 Task: Add the product "Bic Special Edition Lighter (2 ct)" to cart from the store "Walgreens".
Action: Mouse pressed left at (47, 71)
Screenshot: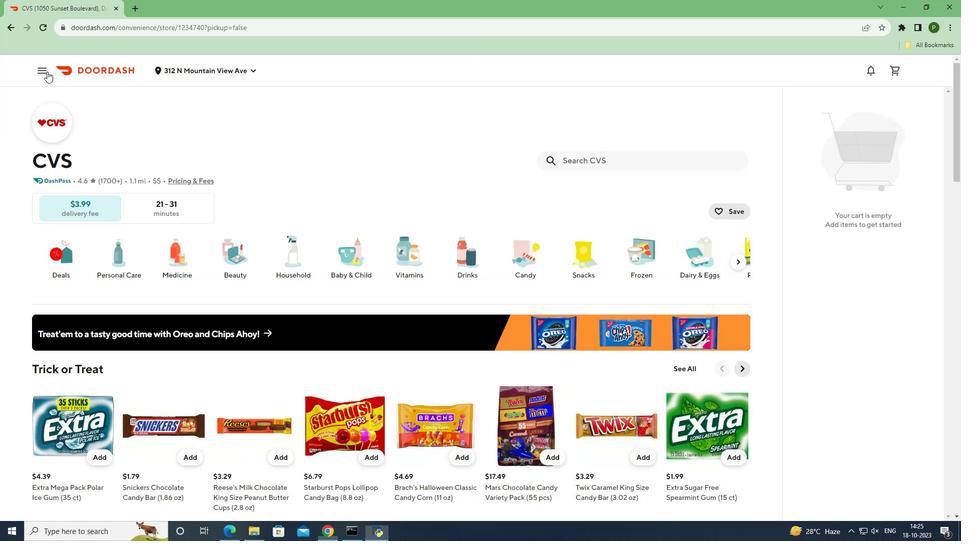 
Action: Mouse moved to (44, 146)
Screenshot: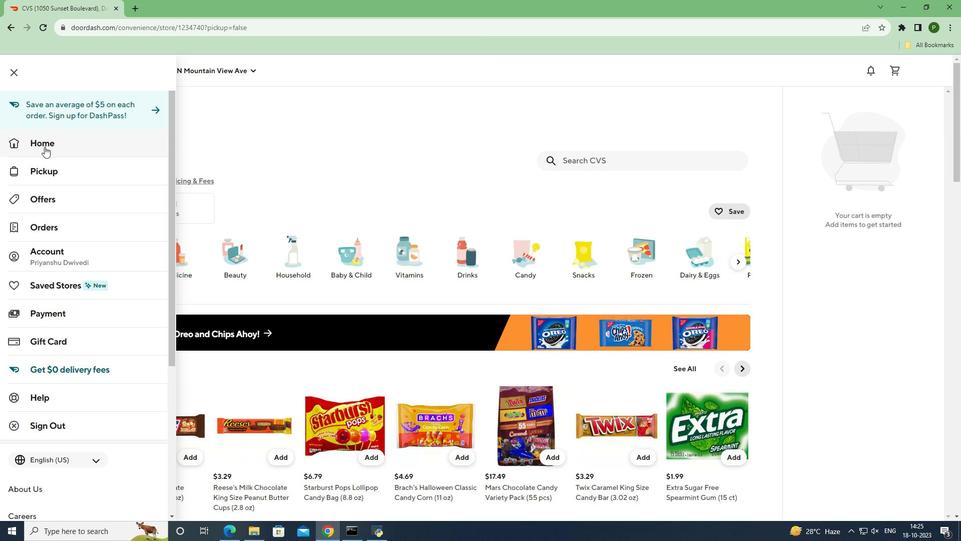 
Action: Mouse pressed left at (44, 146)
Screenshot: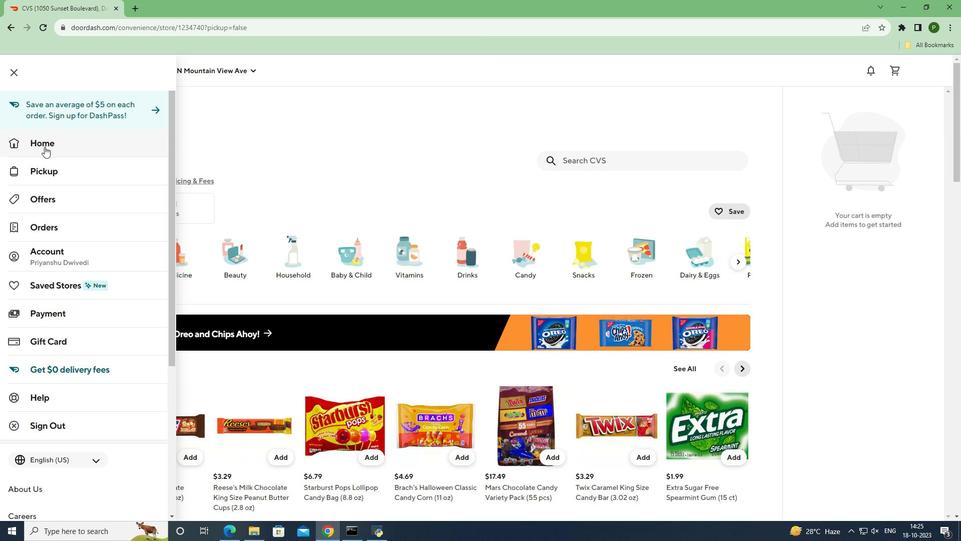 
Action: Mouse moved to (764, 108)
Screenshot: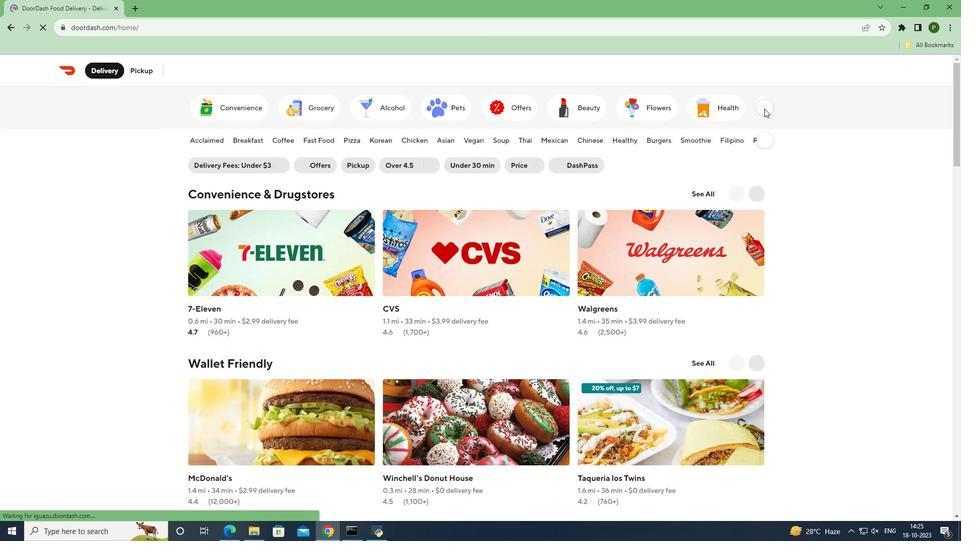 
Action: Mouse pressed left at (764, 108)
Screenshot: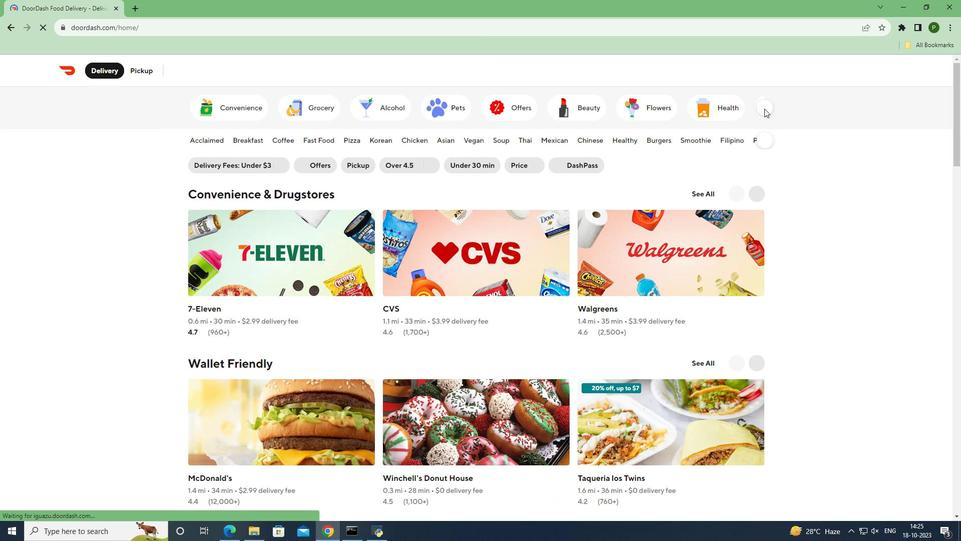 
Action: Mouse moved to (401, 107)
Screenshot: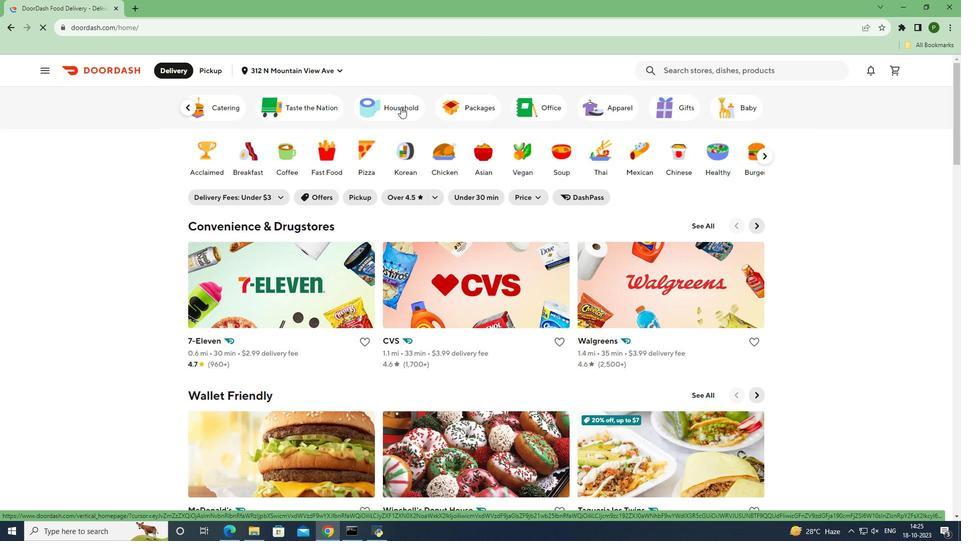 
Action: Mouse pressed left at (401, 107)
Screenshot: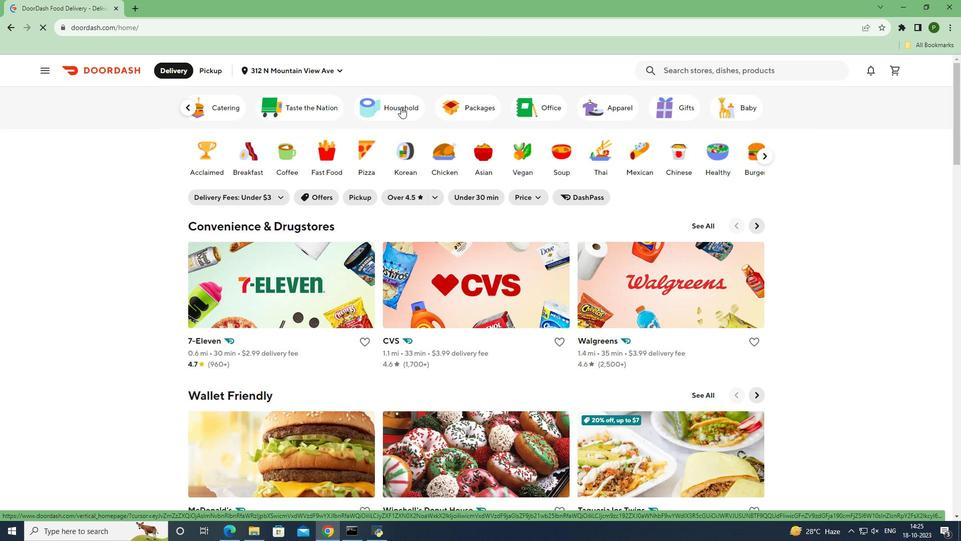 
Action: Mouse moved to (429, 431)
Screenshot: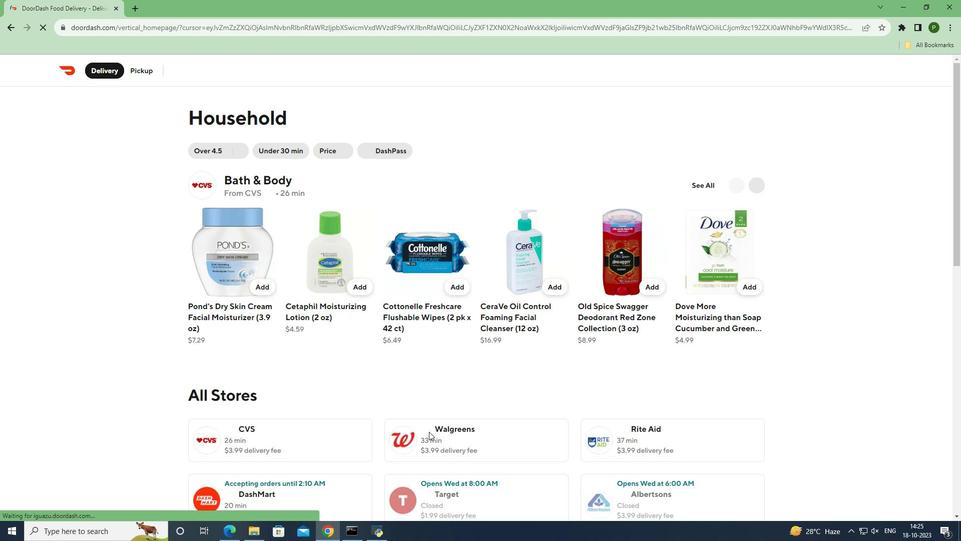 
Action: Mouse pressed left at (429, 431)
Screenshot: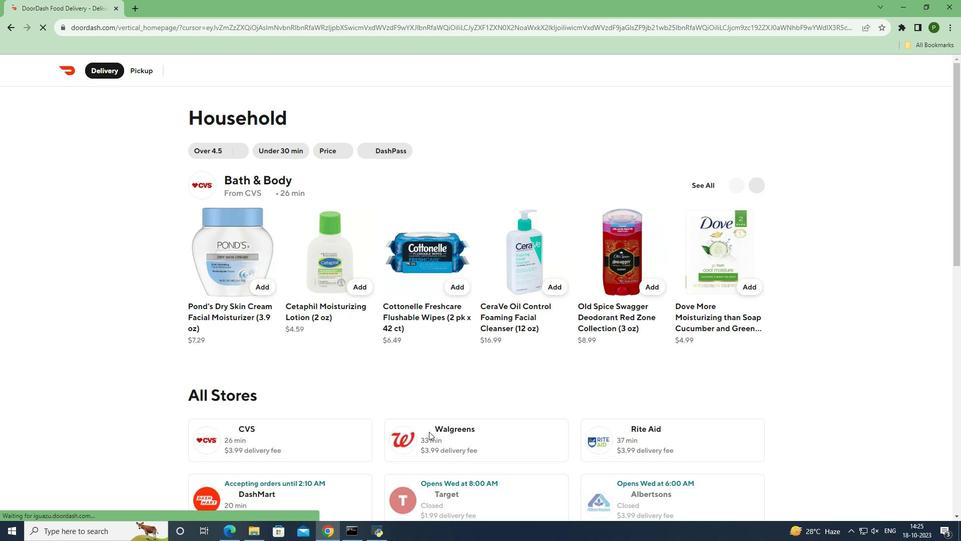 
Action: Mouse moved to (591, 159)
Screenshot: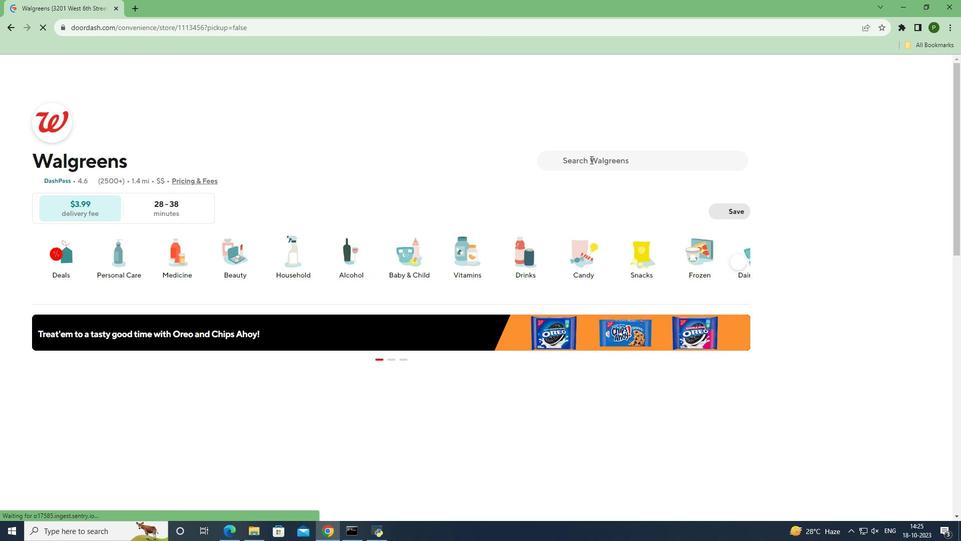 
Action: Mouse pressed left at (591, 159)
Screenshot: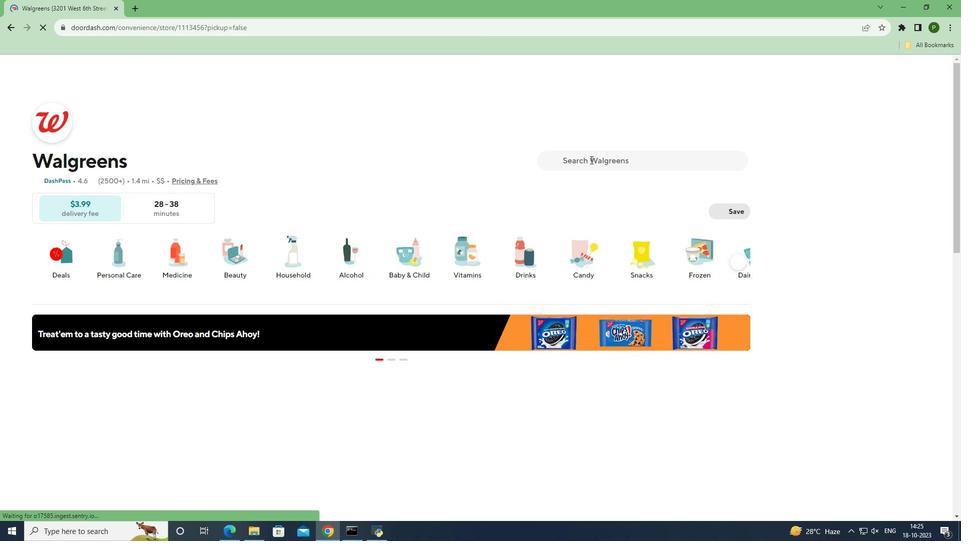 
Action: Key pressed <Key.caps_lock>B<Key.caps_lock>ic<Key.space><Key.caps_lock>S<Key.caps_lock>pecial<Key.space><Key.caps_lock>E<Key.caps_lock>dition<Key.space><Key.caps_lock>L<Key.caps_lock>ighter<Key.space><Key.shift_r>(2<Key.space>ct<Key.shift_r>)
Screenshot: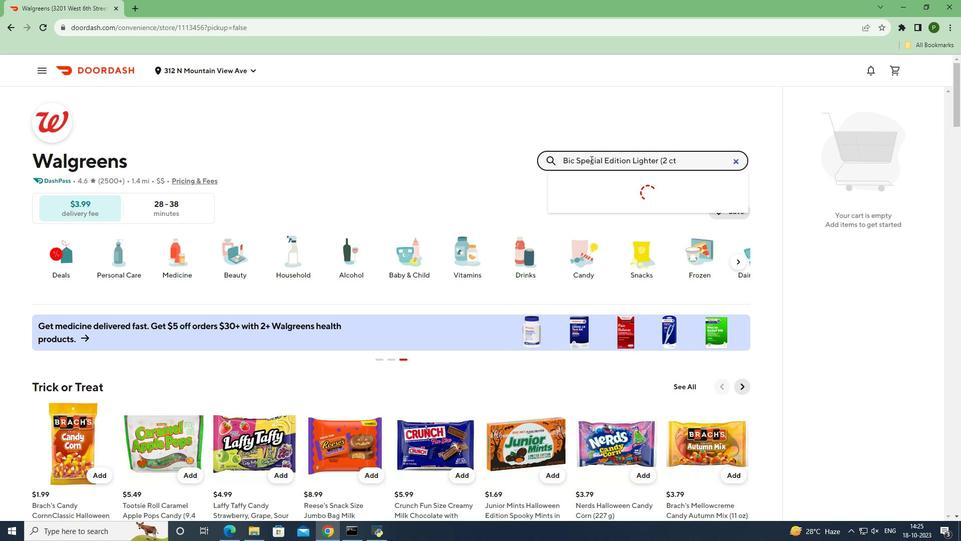 
Action: Mouse moved to (598, 185)
Screenshot: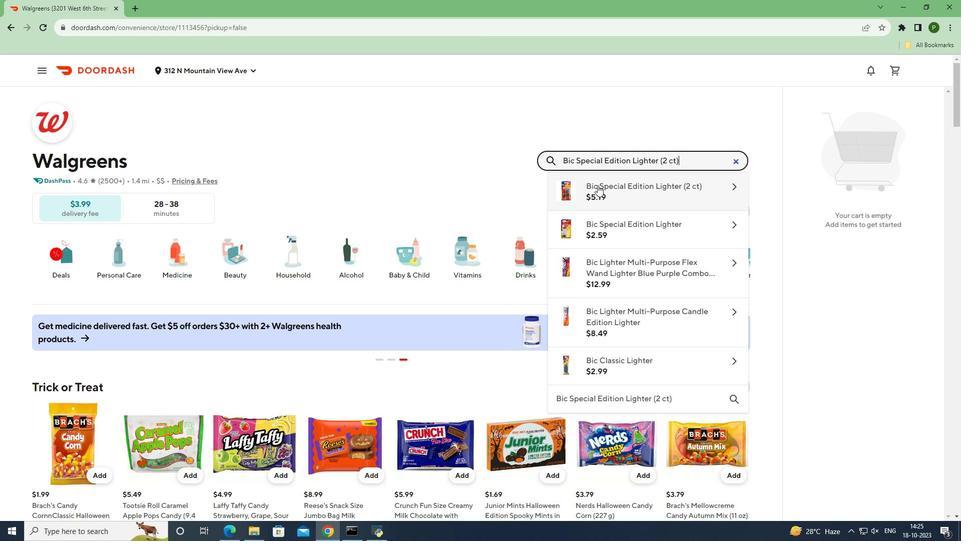 
Action: Mouse pressed left at (598, 185)
Screenshot: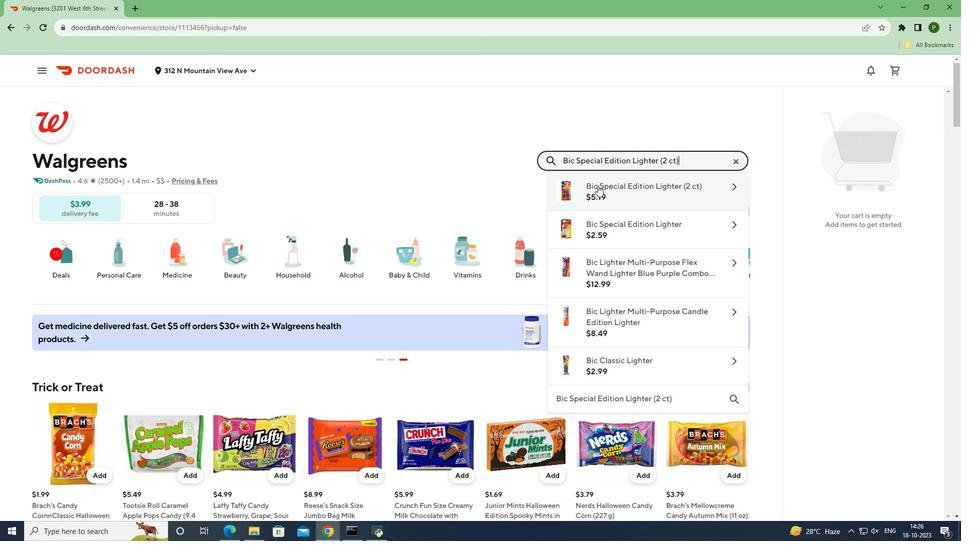 
Action: Mouse moved to (637, 493)
Screenshot: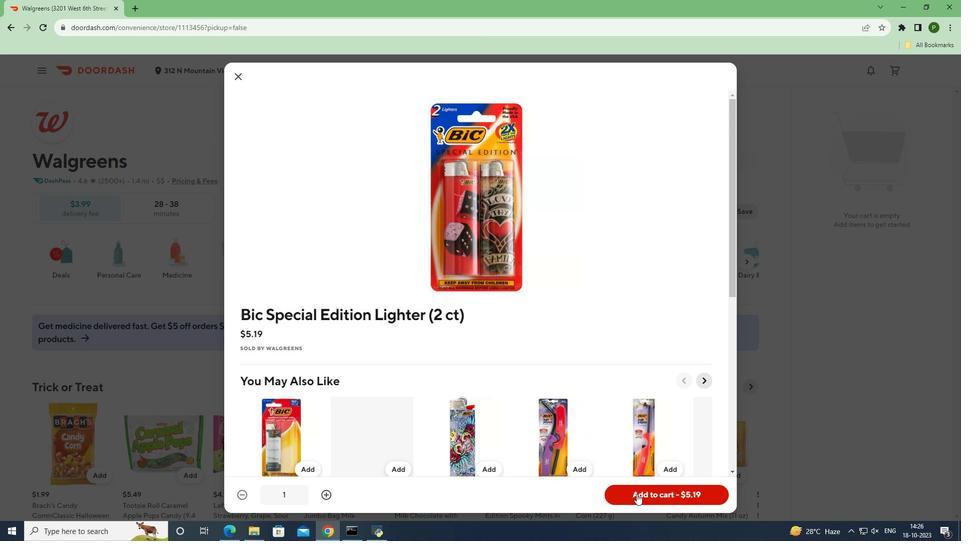 
Action: Mouse pressed left at (637, 493)
Screenshot: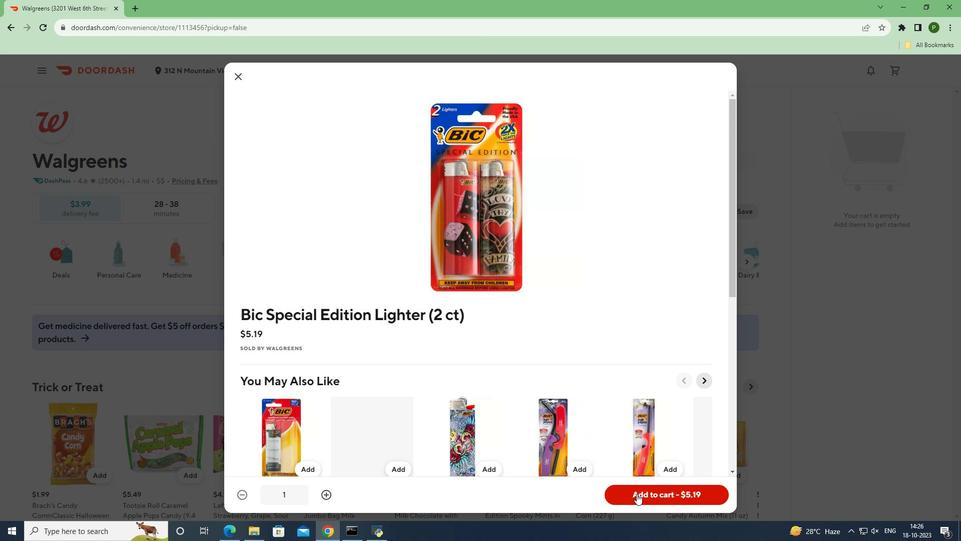 
Action: Mouse moved to (794, 344)
Screenshot: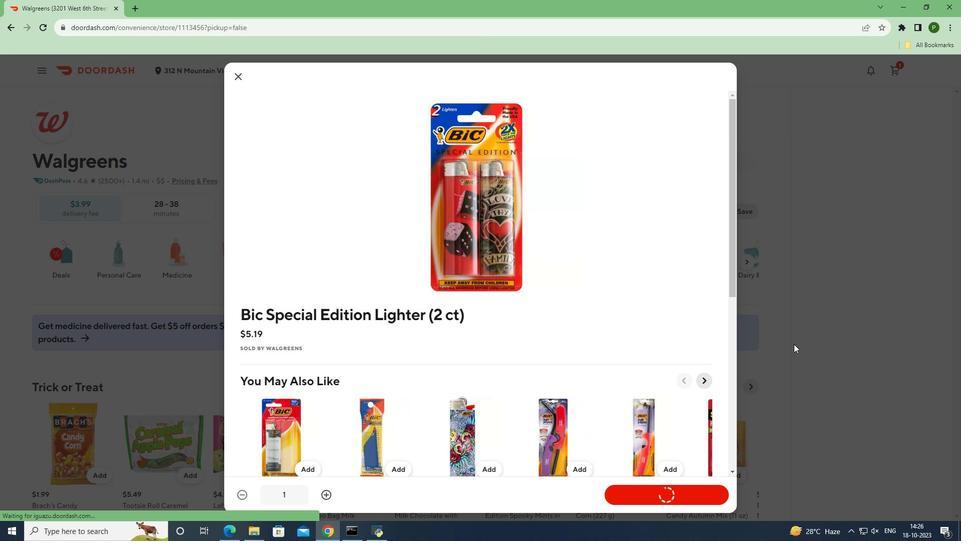 
